 Task: Change the theme color of your profile to Light teal and white.
Action: Mouse moved to (978, 31)
Screenshot: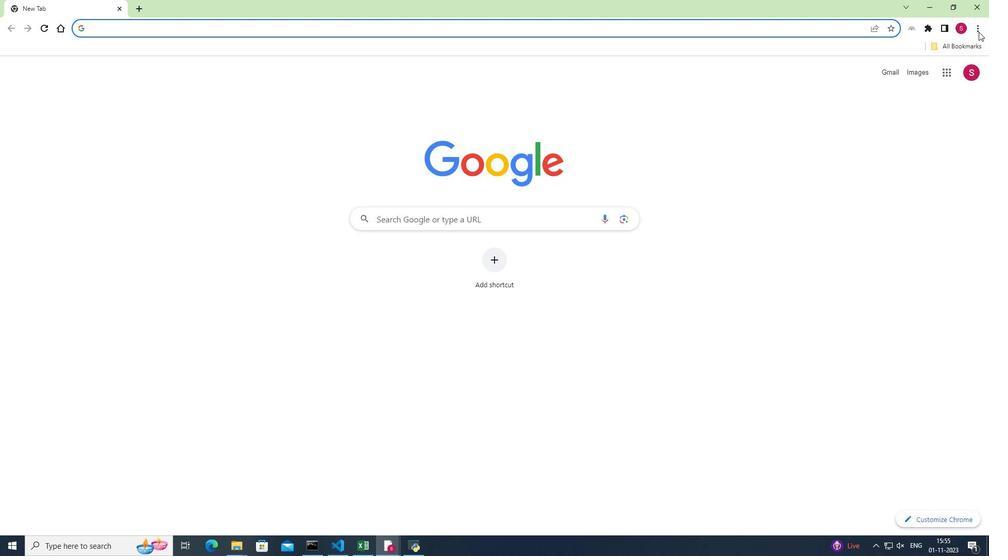 
Action: Mouse pressed left at (978, 31)
Screenshot: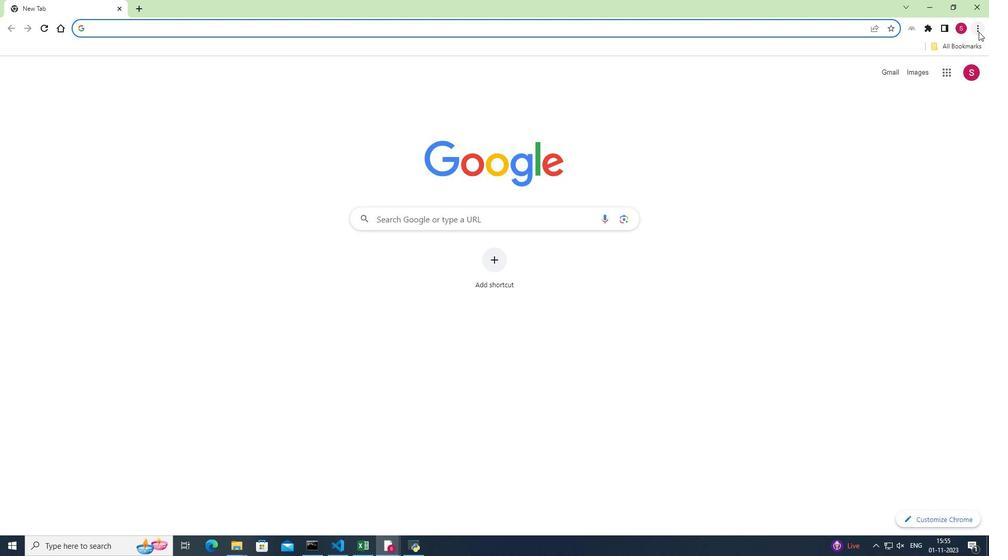 
Action: Mouse moved to (876, 218)
Screenshot: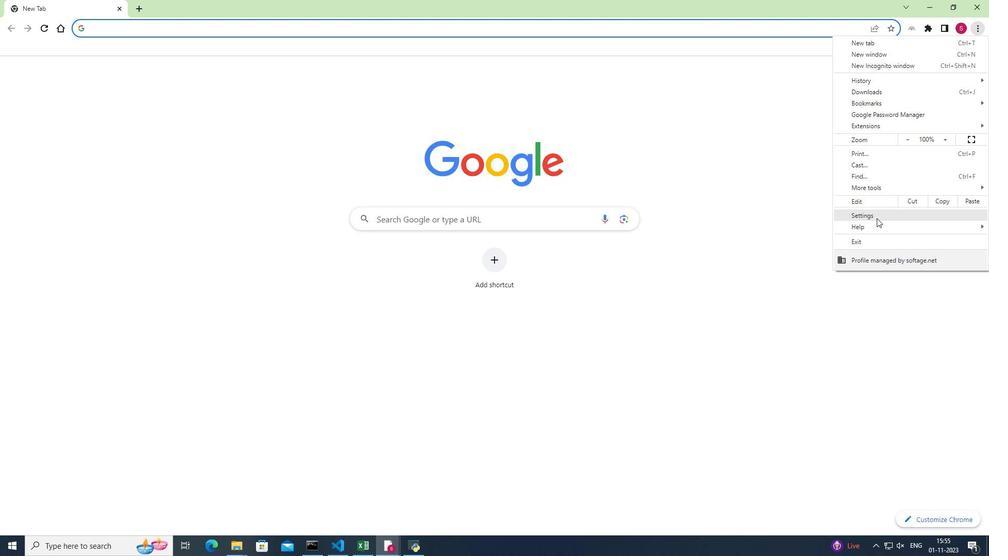 
Action: Mouse pressed left at (876, 218)
Screenshot: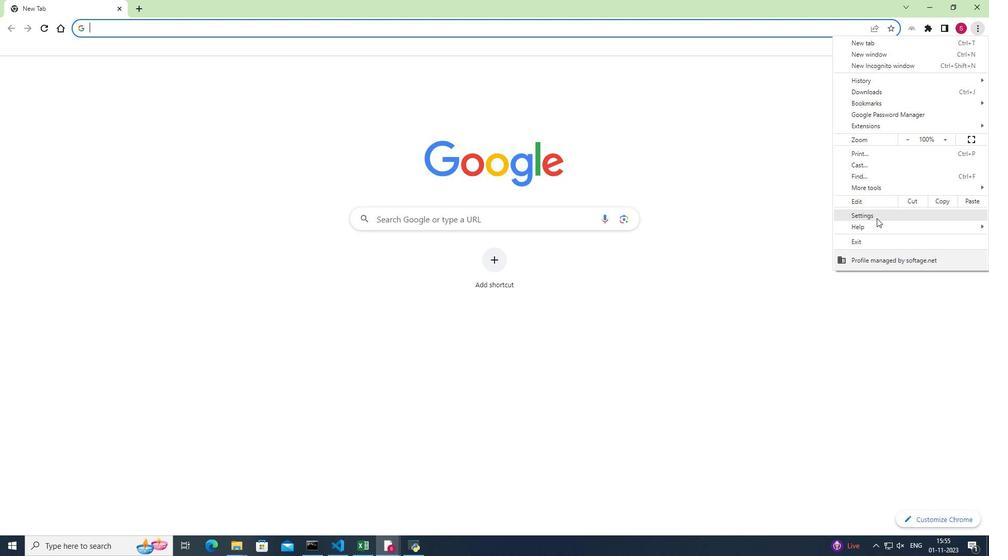 
Action: Mouse moved to (584, 238)
Screenshot: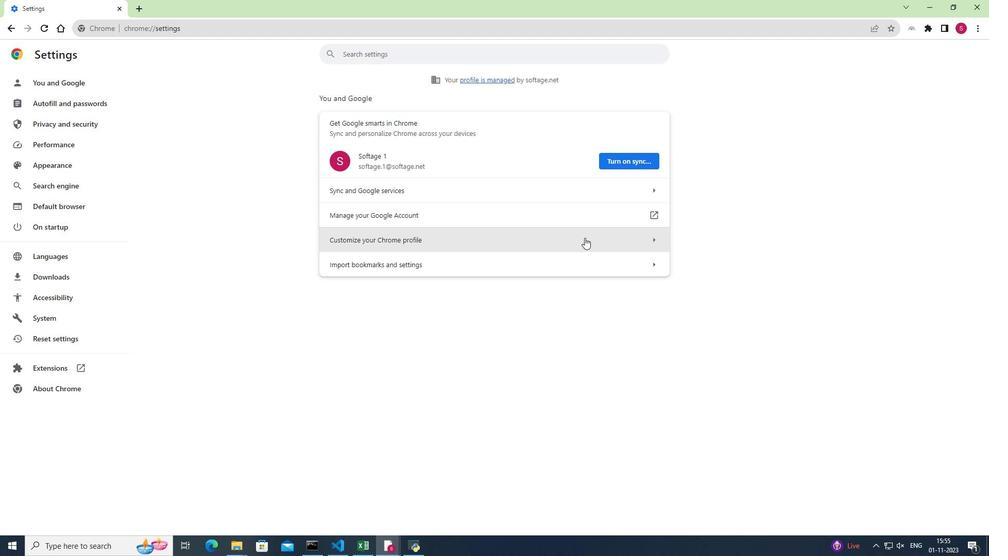 
Action: Mouse pressed left at (584, 238)
Screenshot: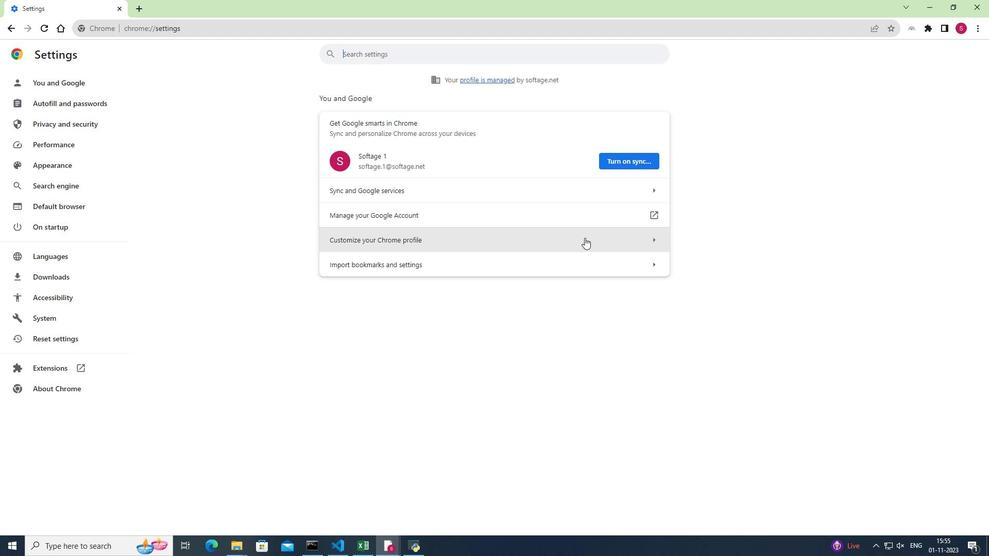 
Action: Mouse moved to (503, 253)
Screenshot: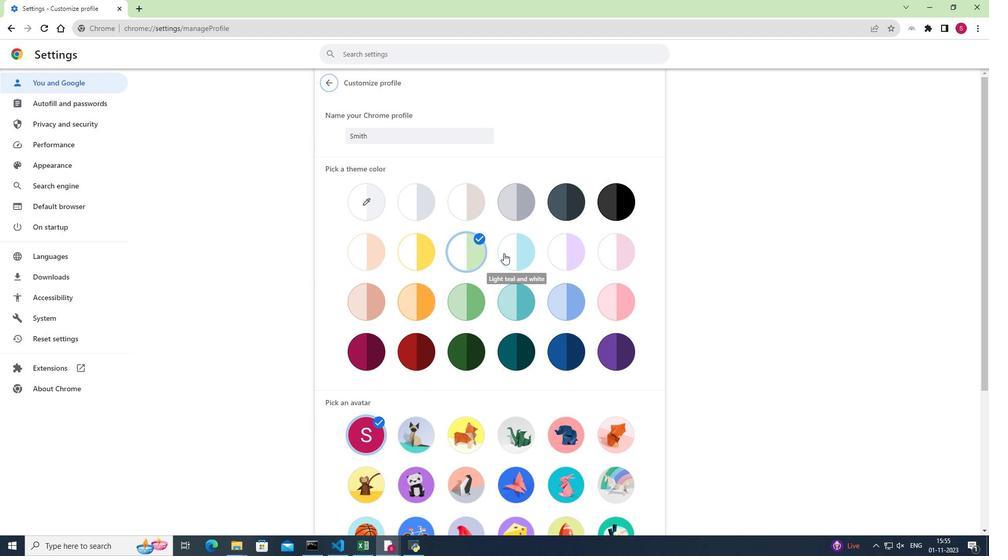 
Action: Mouse pressed left at (503, 253)
Screenshot: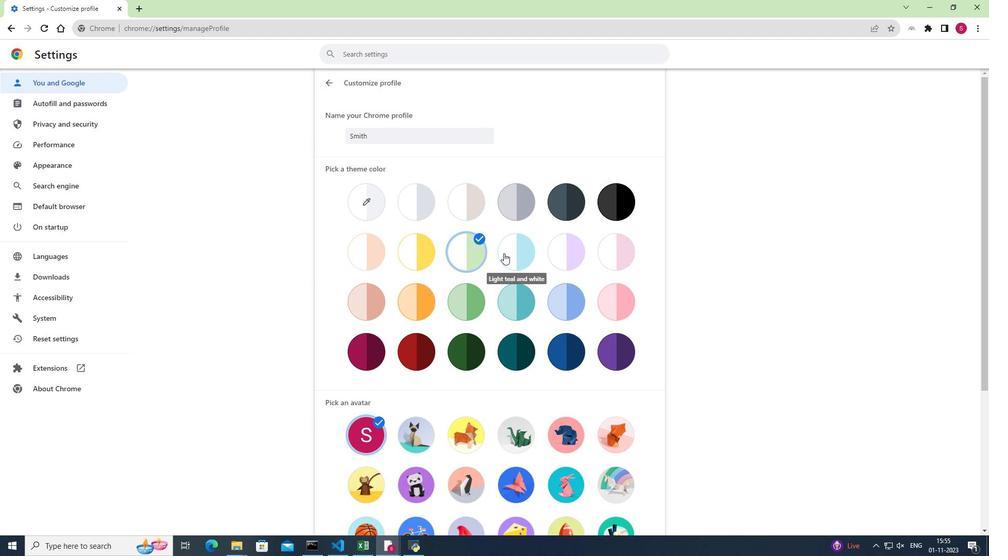 
